 Task: Create in the project TrainForge and in the Backlog issue 'Add support for speech-to-text and text-to-speech conversion' a child issue 'Big data model interpretability and transparency remediation and testing', and assign it to team member softage.3@softage.net.
Action: Mouse moved to (200, 46)
Screenshot: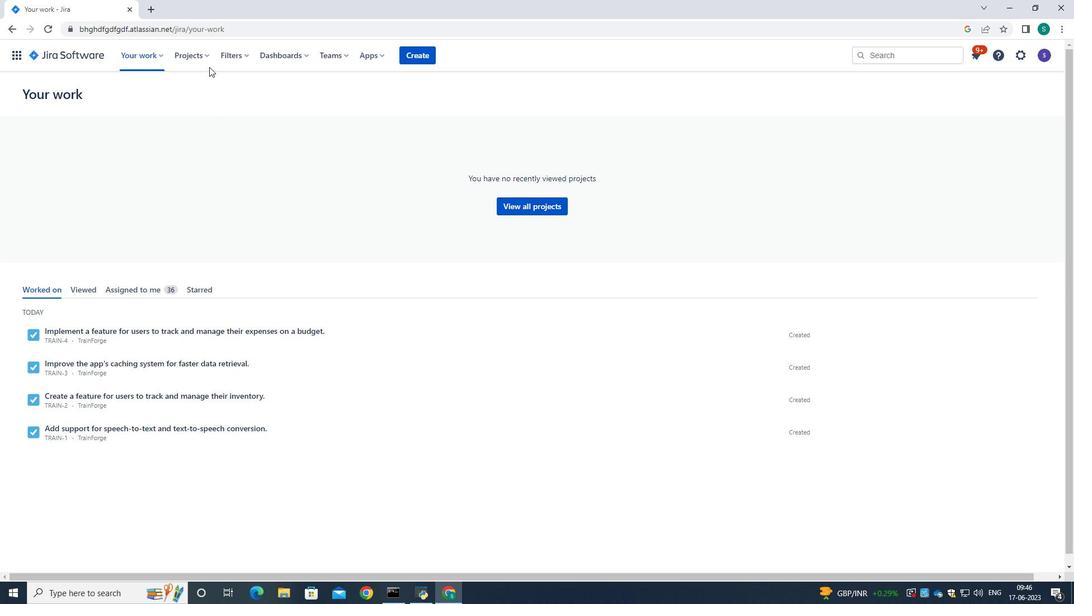 
Action: Mouse pressed left at (200, 46)
Screenshot: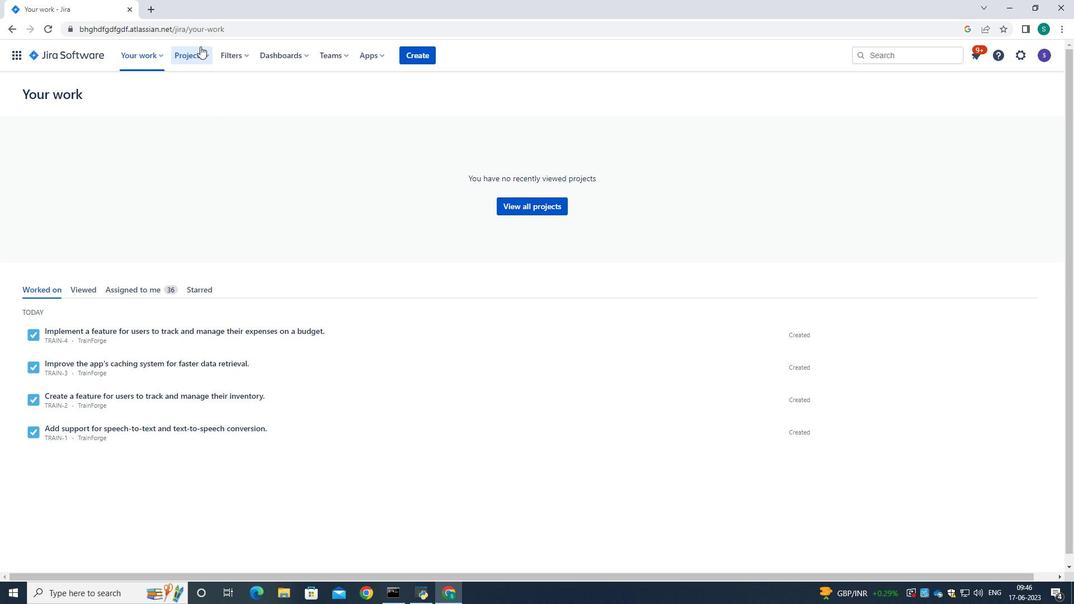 
Action: Mouse moved to (217, 113)
Screenshot: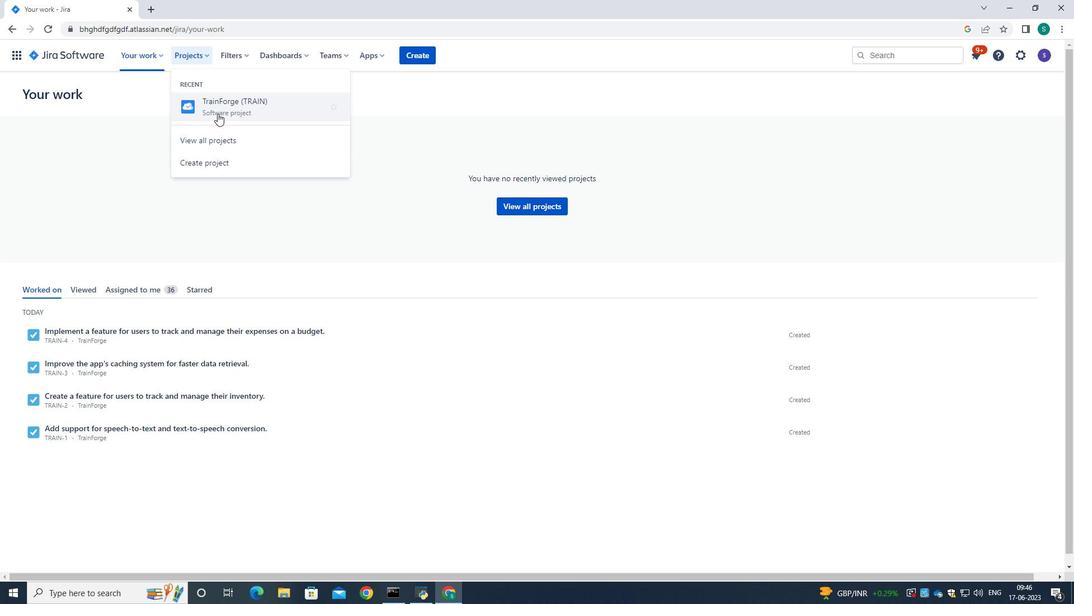 
Action: Mouse pressed left at (217, 113)
Screenshot: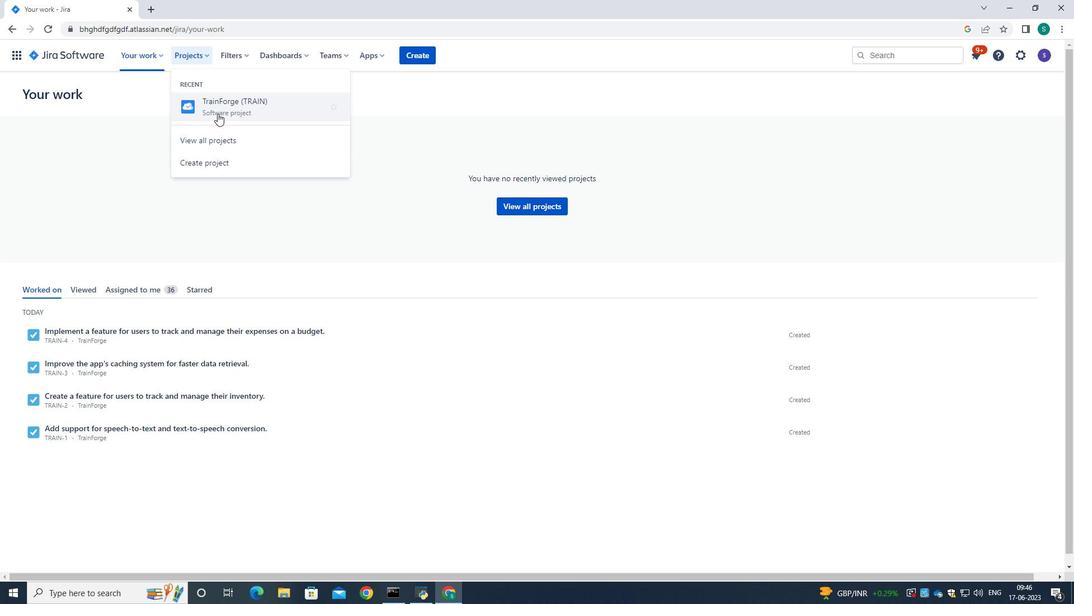 
Action: Mouse moved to (76, 174)
Screenshot: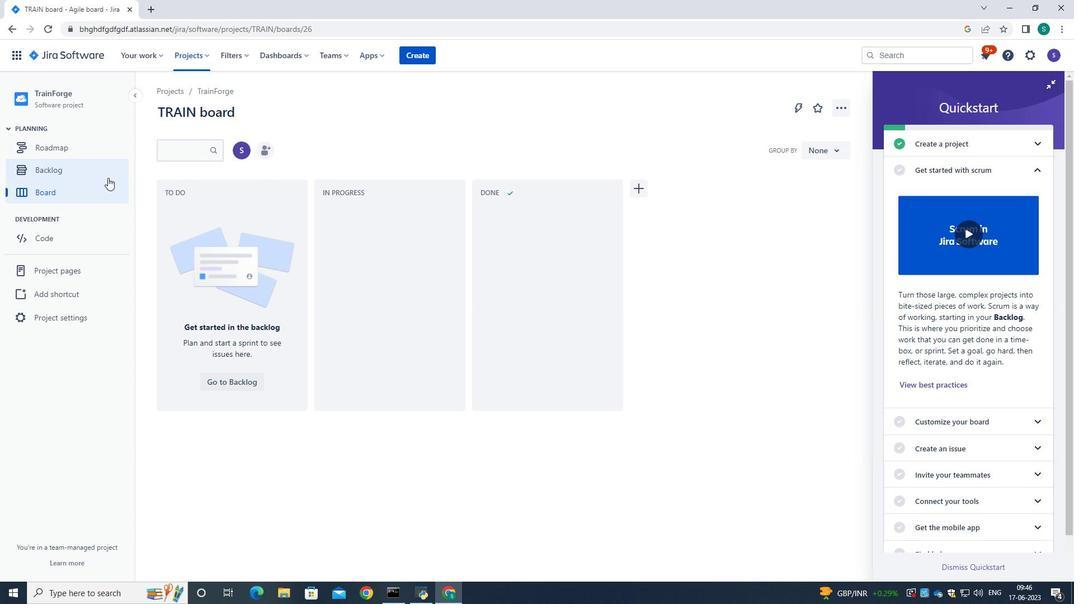
Action: Mouse pressed left at (76, 174)
Screenshot: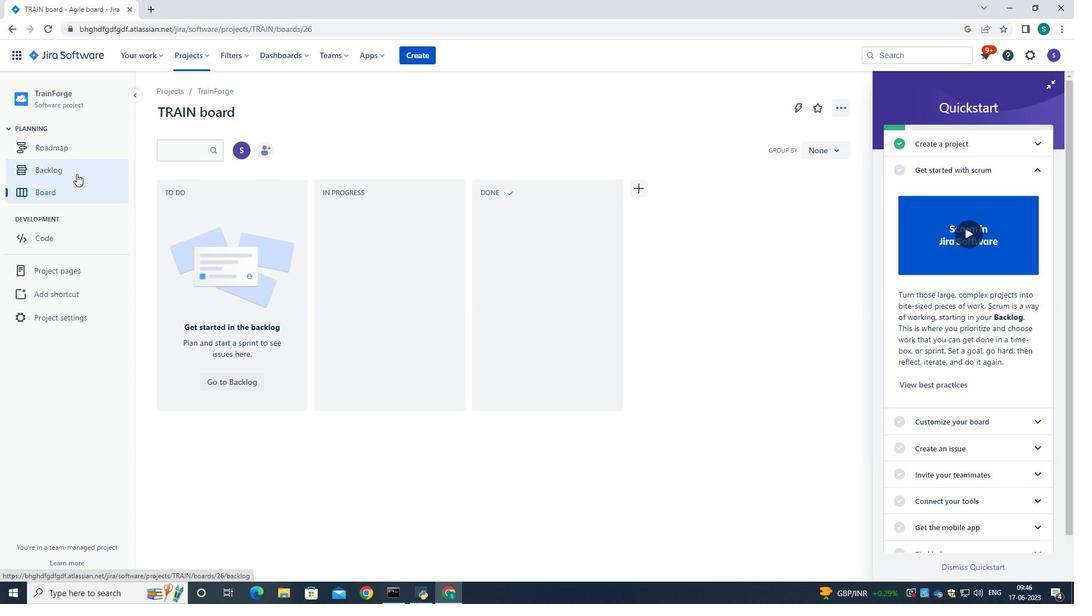 
Action: Mouse moved to (288, 204)
Screenshot: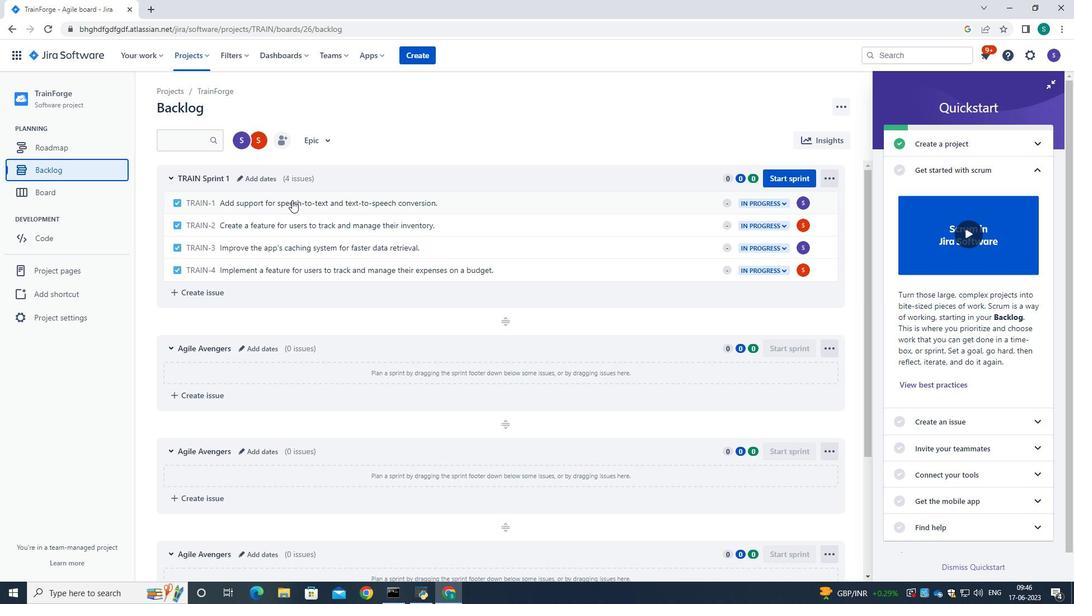 
Action: Mouse pressed left at (288, 204)
Screenshot: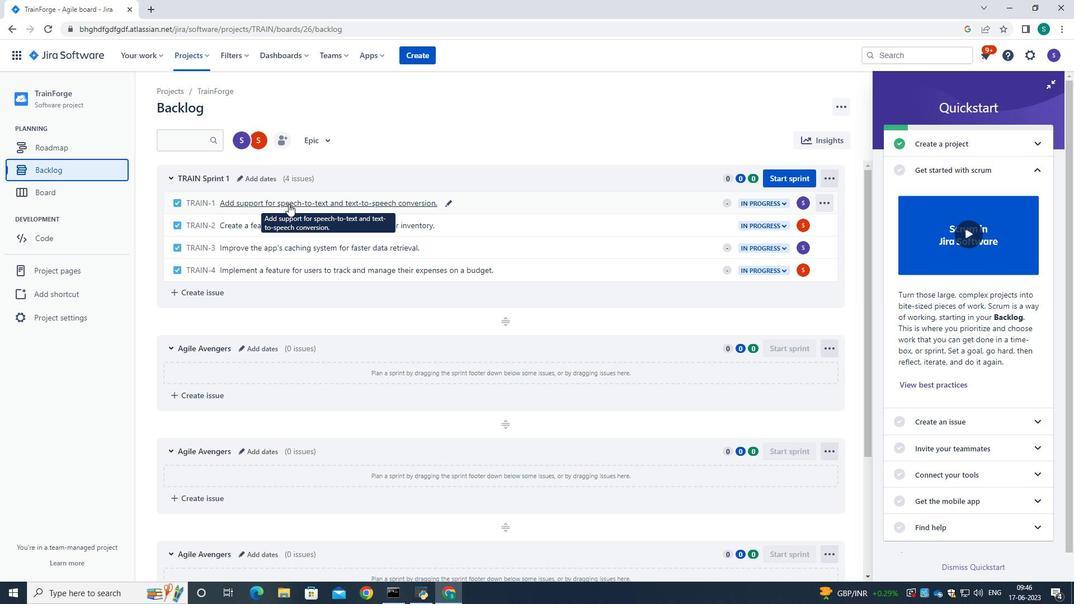 
Action: Mouse moved to (673, 241)
Screenshot: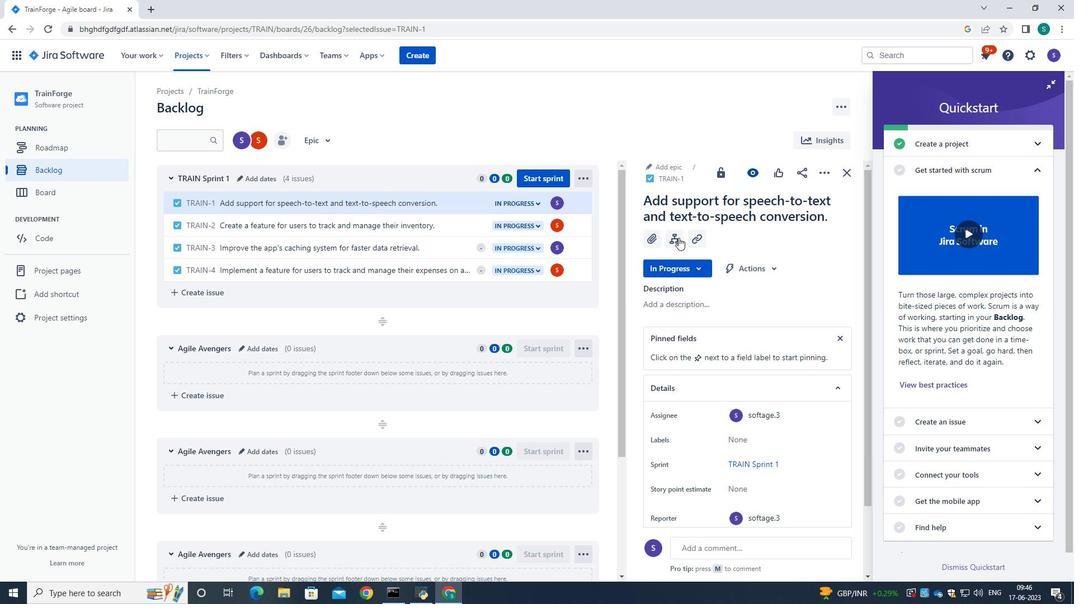 
Action: Mouse pressed left at (673, 241)
Screenshot: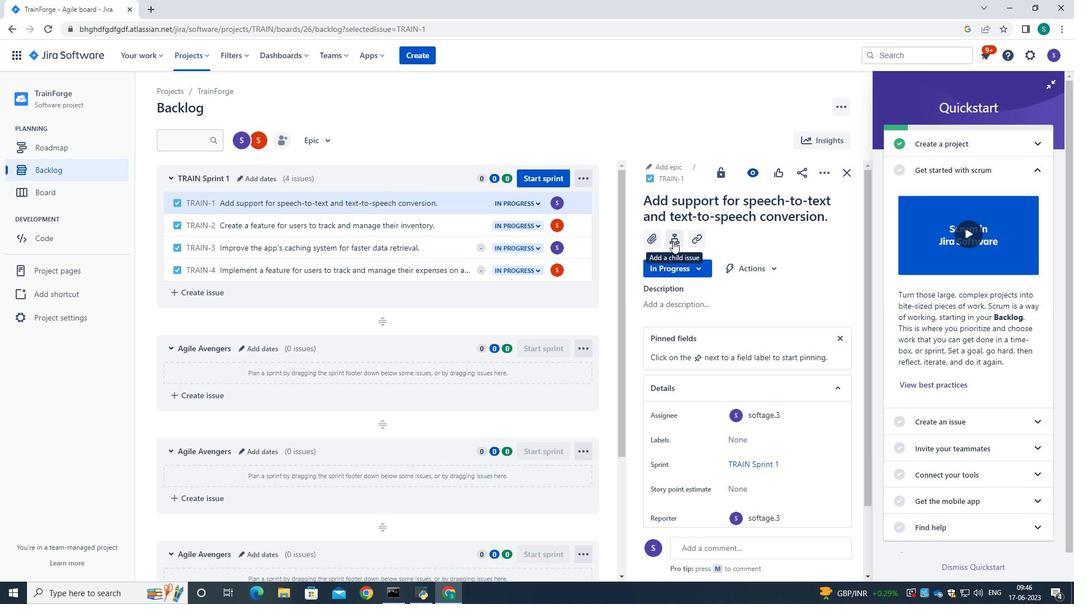 
Action: Mouse moved to (682, 356)
Screenshot: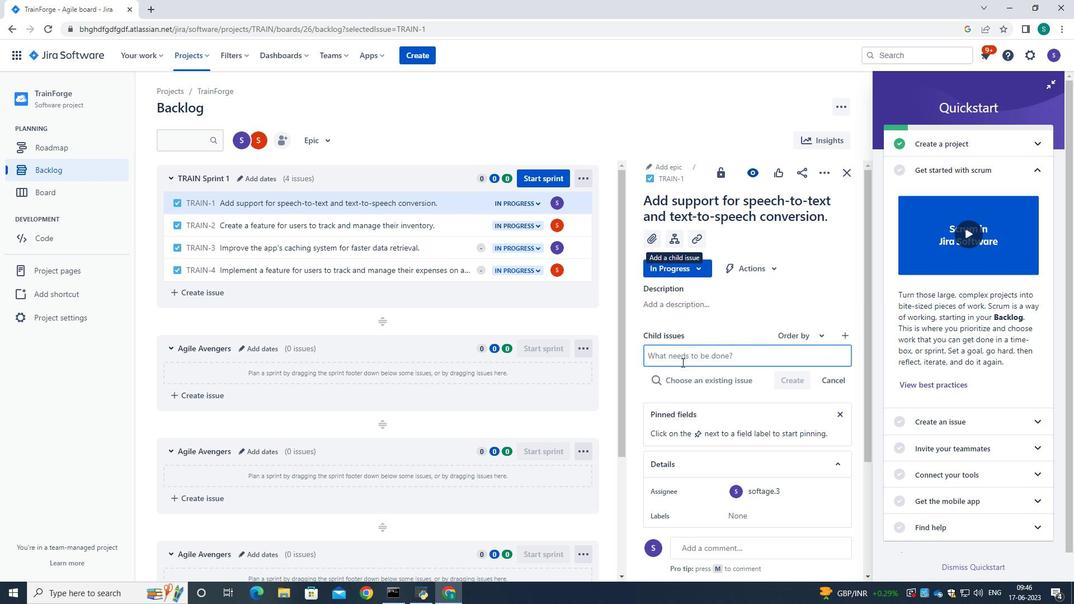 
Action: Mouse pressed left at (682, 356)
Screenshot: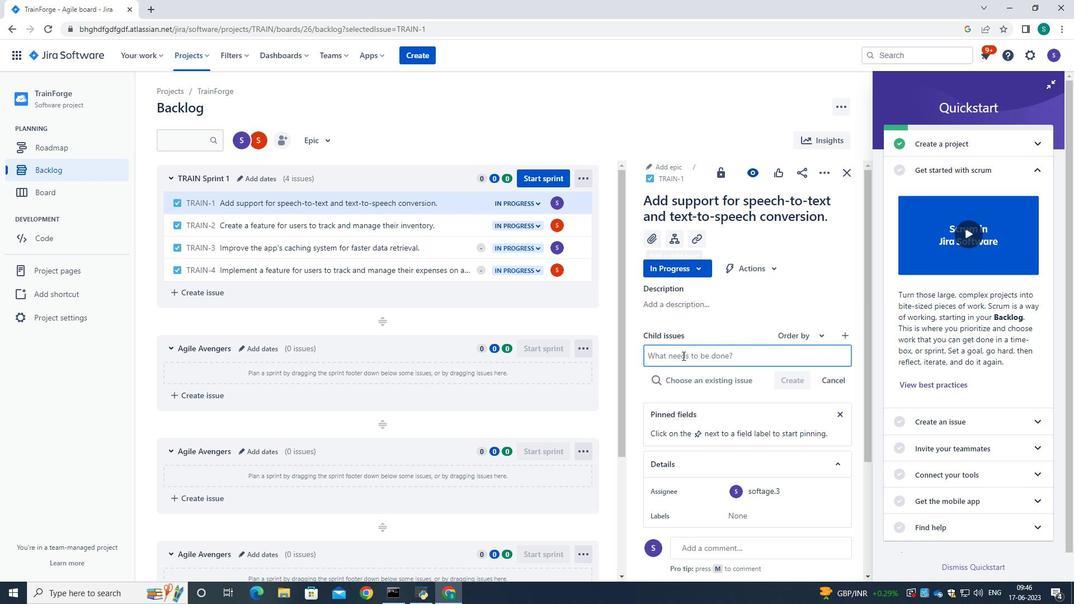 
Action: Key pressed <Key.caps_lock>B<Key.caps_lock>ig<Key.space>data<Key.space>model<Key.space>interpretability<Key.space>and<Key.space>transparency<Key.space>remediation<Key.space>and<Key.space>testing.
Screenshot: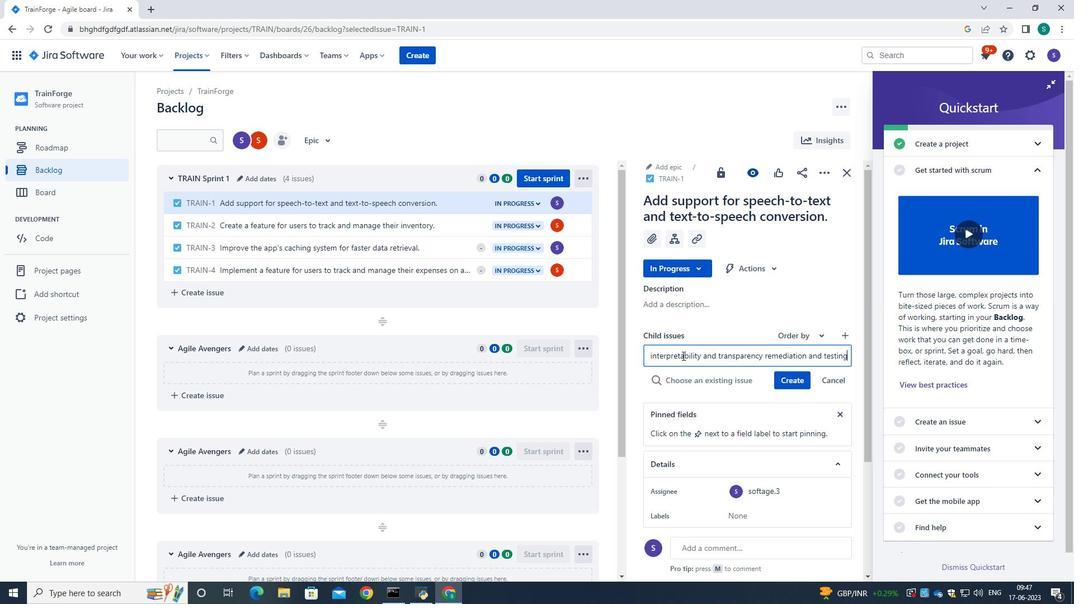 
Action: Mouse moved to (789, 379)
Screenshot: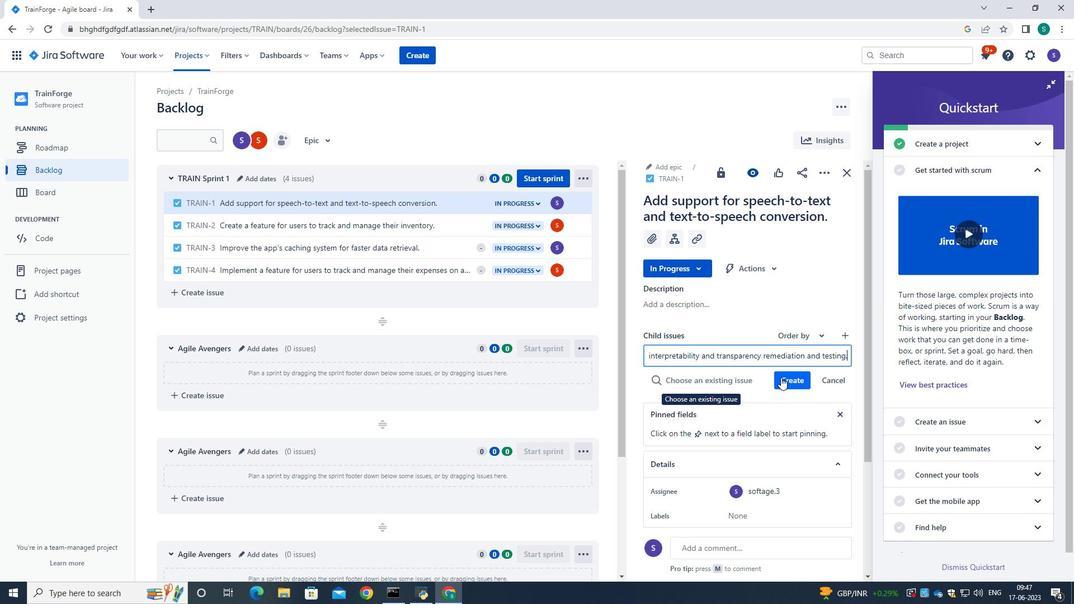 
Action: Mouse pressed left at (789, 379)
Screenshot: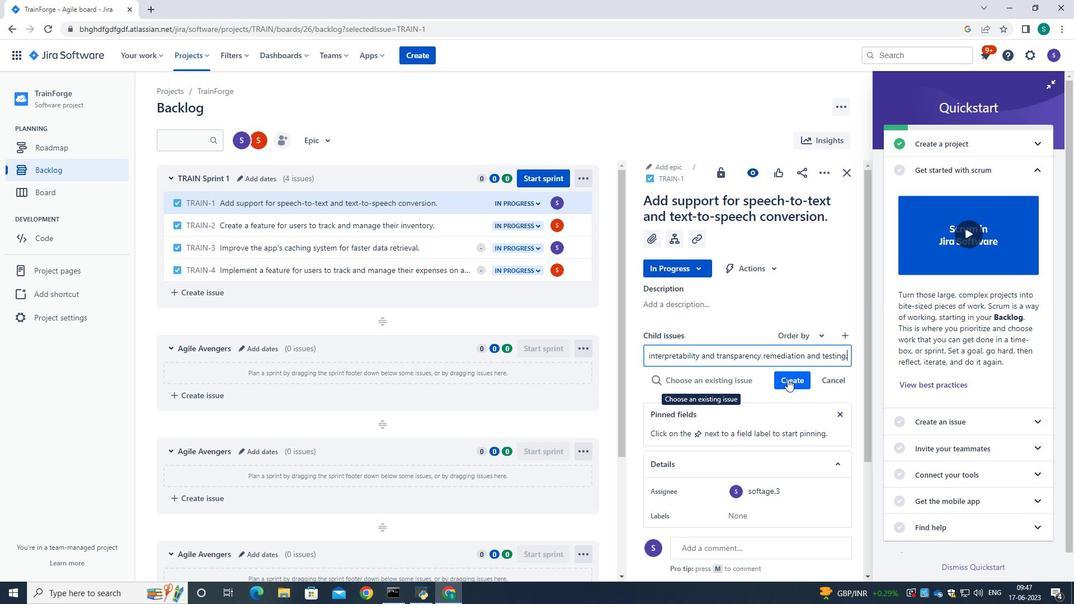 
Action: Mouse moved to (841, 364)
Screenshot: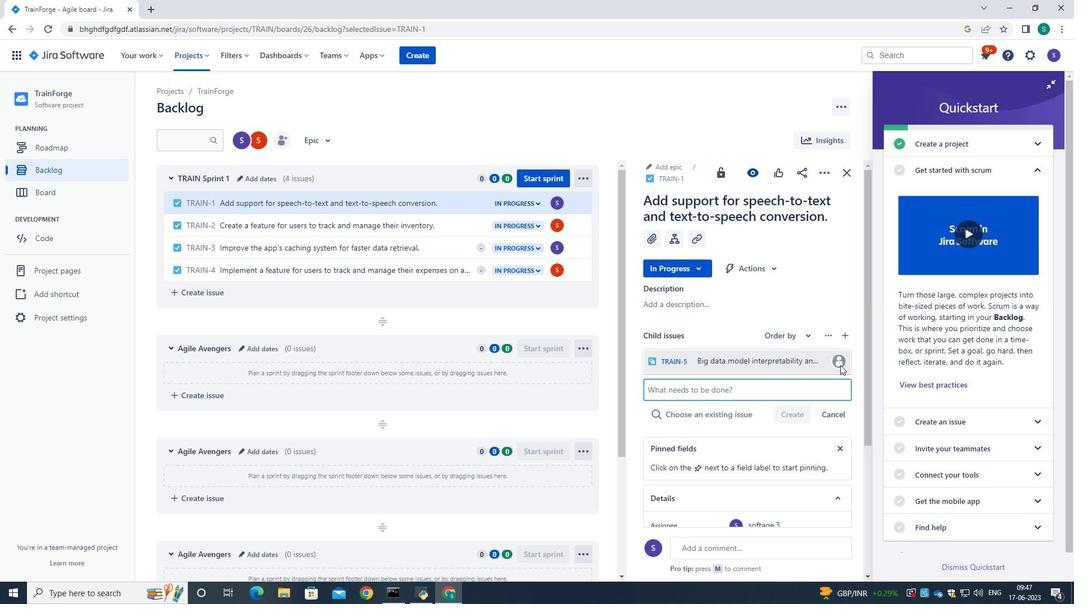 
Action: Mouse pressed left at (841, 364)
Screenshot: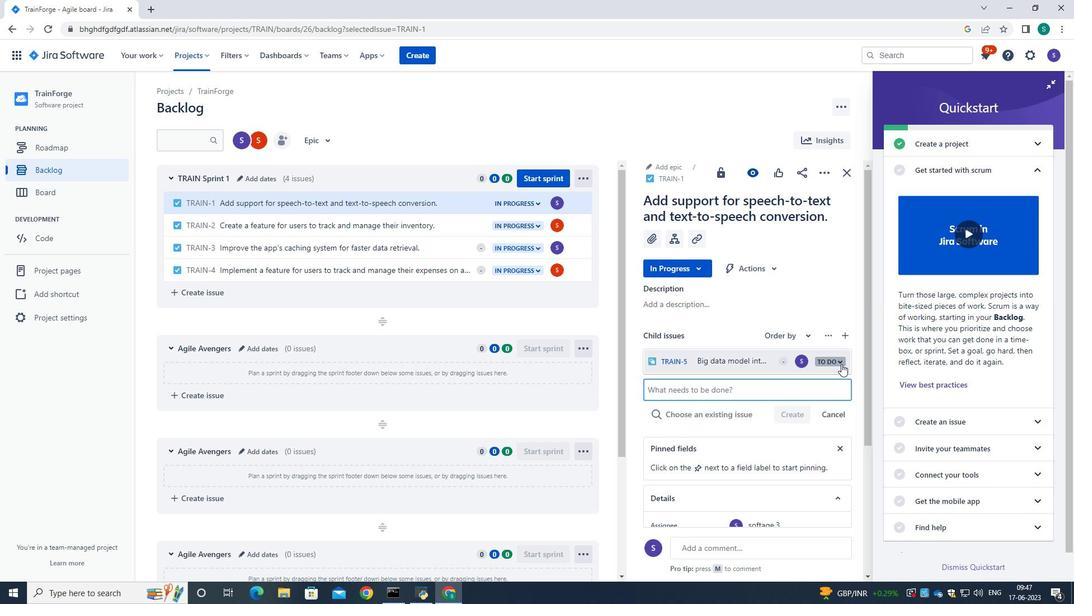 
Action: Mouse moved to (834, 362)
Screenshot: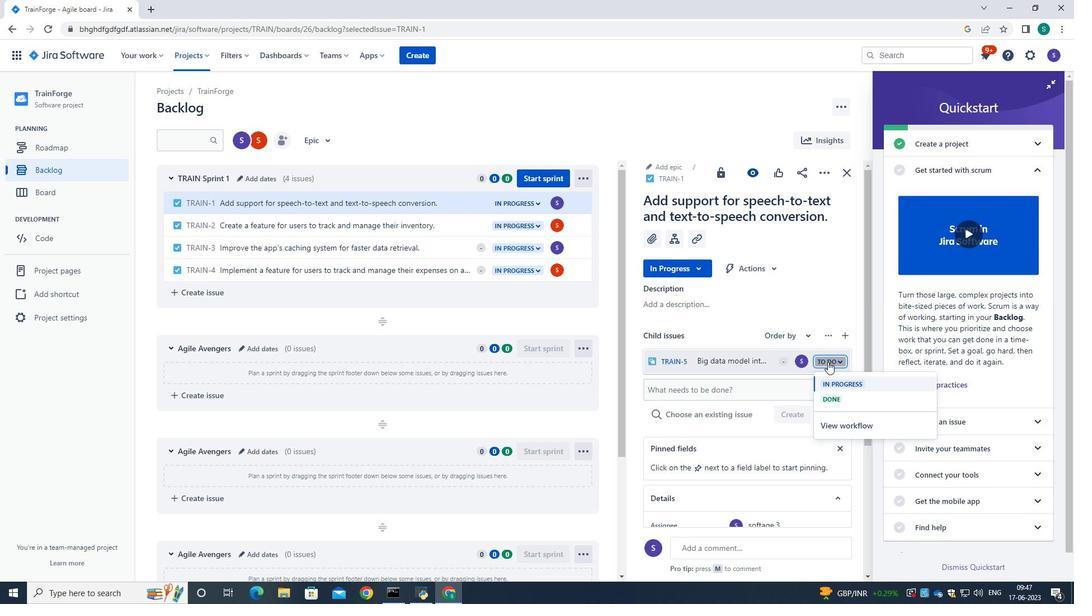 
Action: Mouse pressed left at (834, 362)
Screenshot: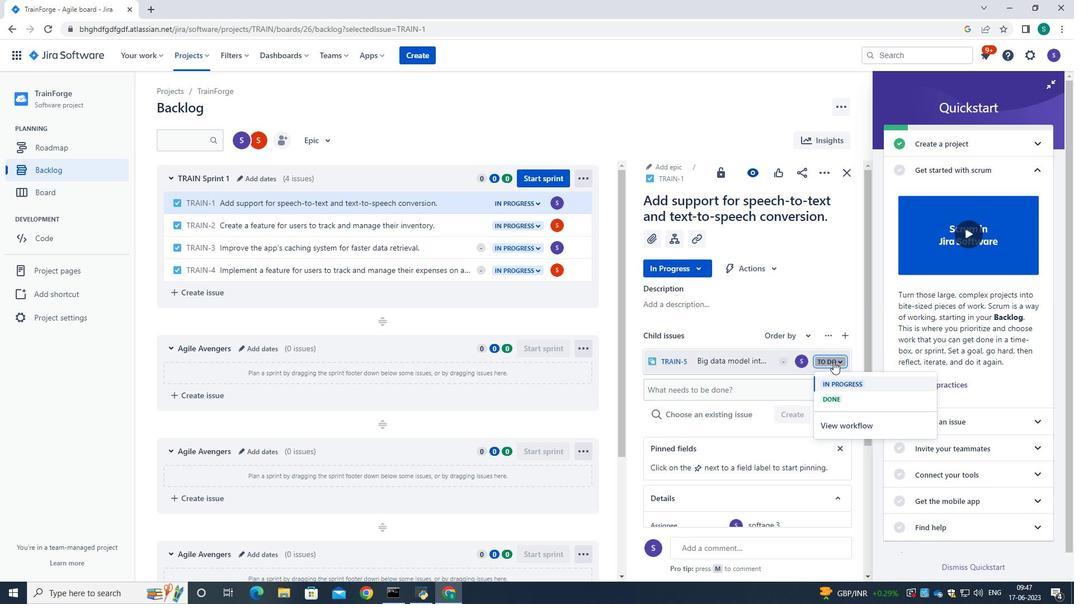 
Action: Mouse moved to (807, 361)
Screenshot: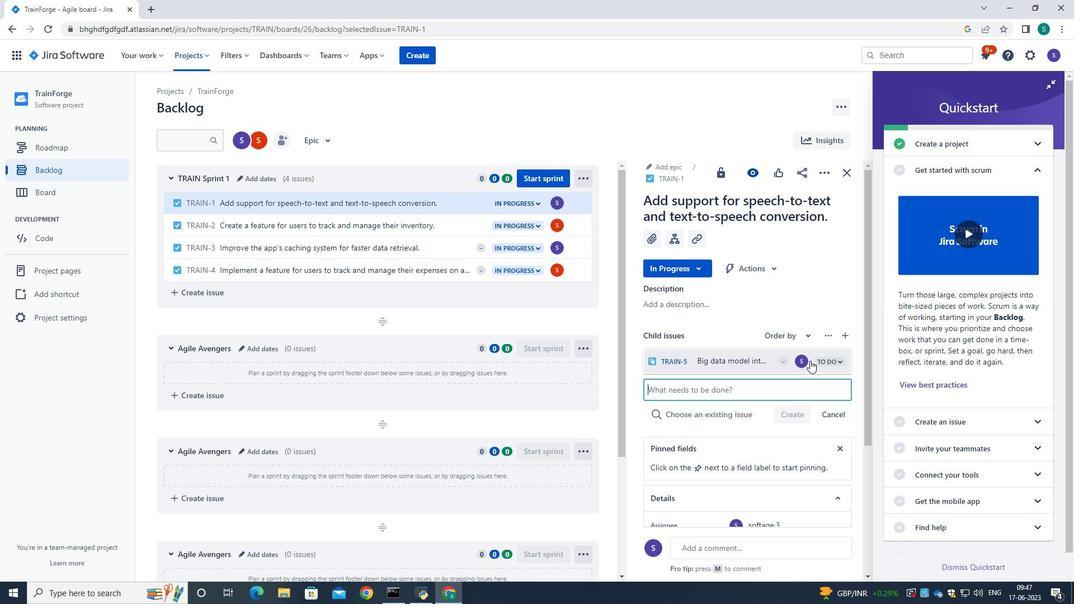 
Action: Mouse pressed left at (807, 361)
Screenshot: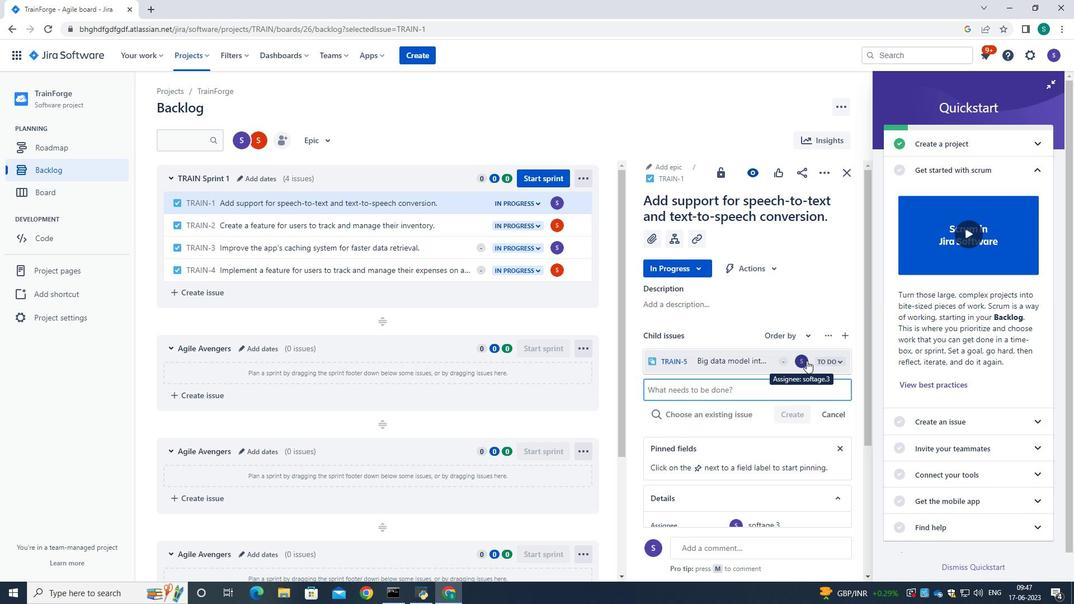
Action: Mouse moved to (707, 298)
Screenshot: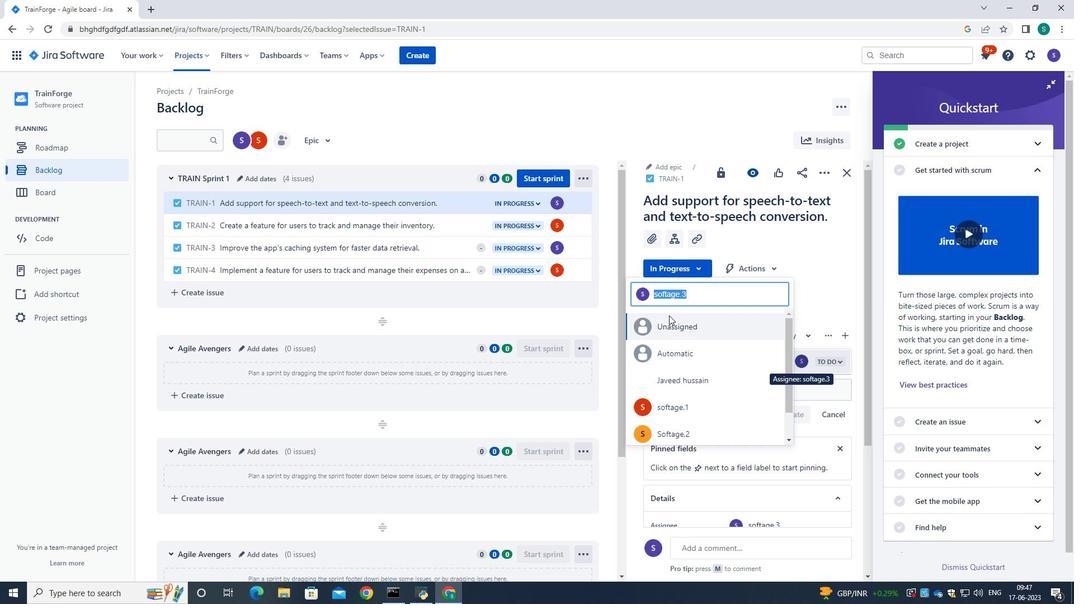 
Action: Key pressed <Key.backspace>softage.3<Key.shift>@softage.net
Screenshot: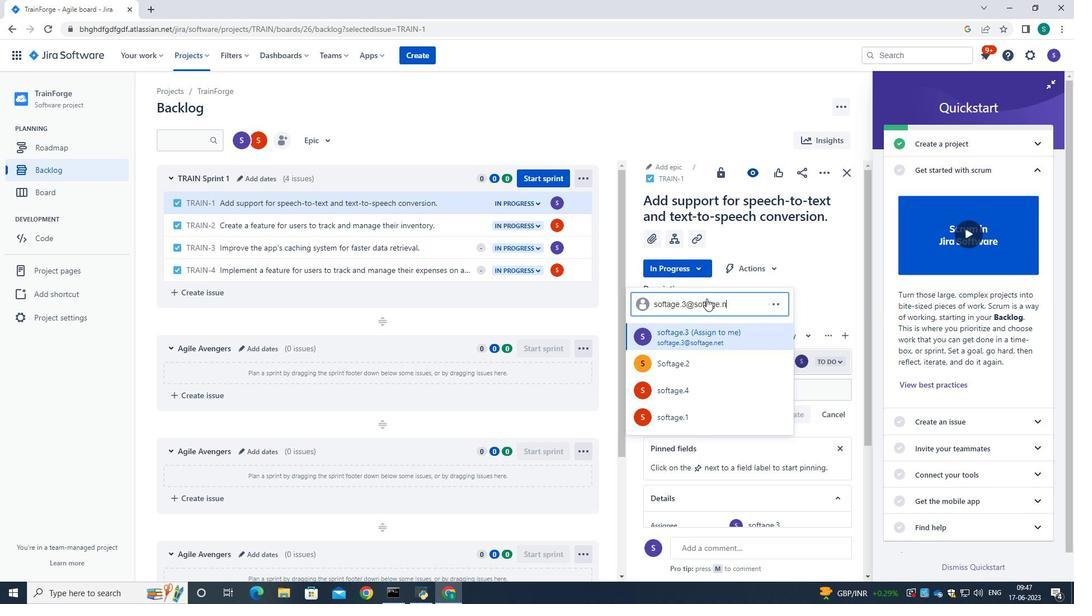 
Action: Mouse moved to (689, 365)
Screenshot: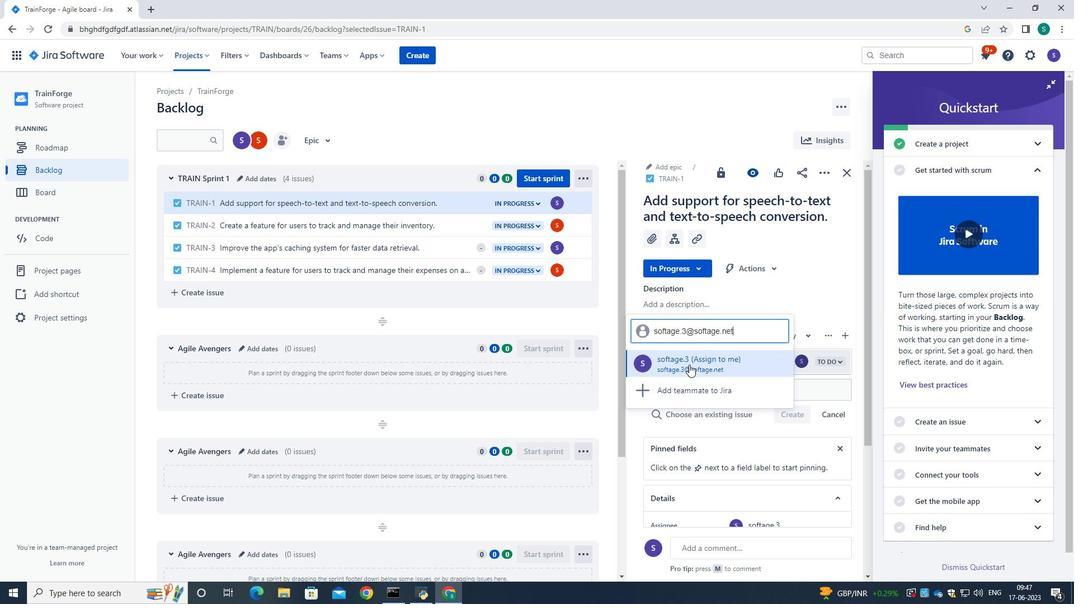 
Action: Mouse pressed left at (689, 365)
Screenshot: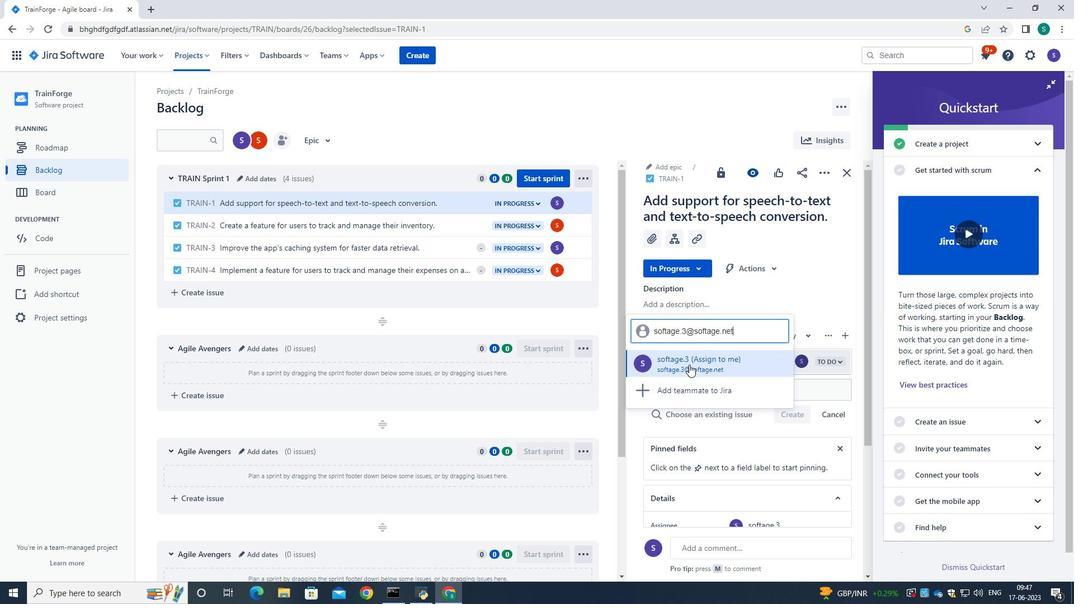 
Action: Mouse moved to (763, 300)
Screenshot: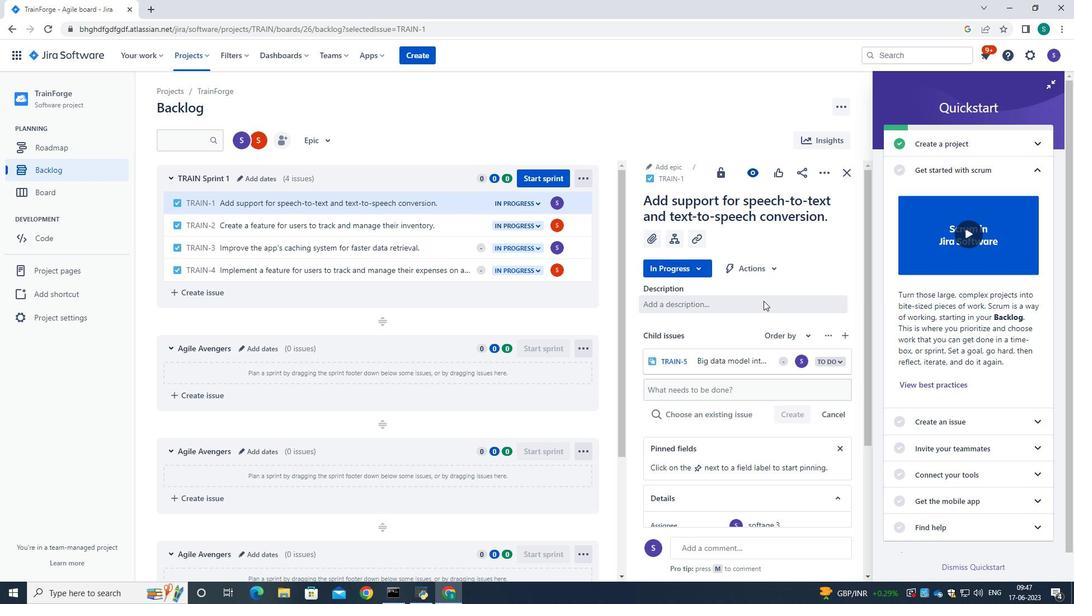 
Action: Mouse scrolled (763, 299) with delta (0, 0)
Screenshot: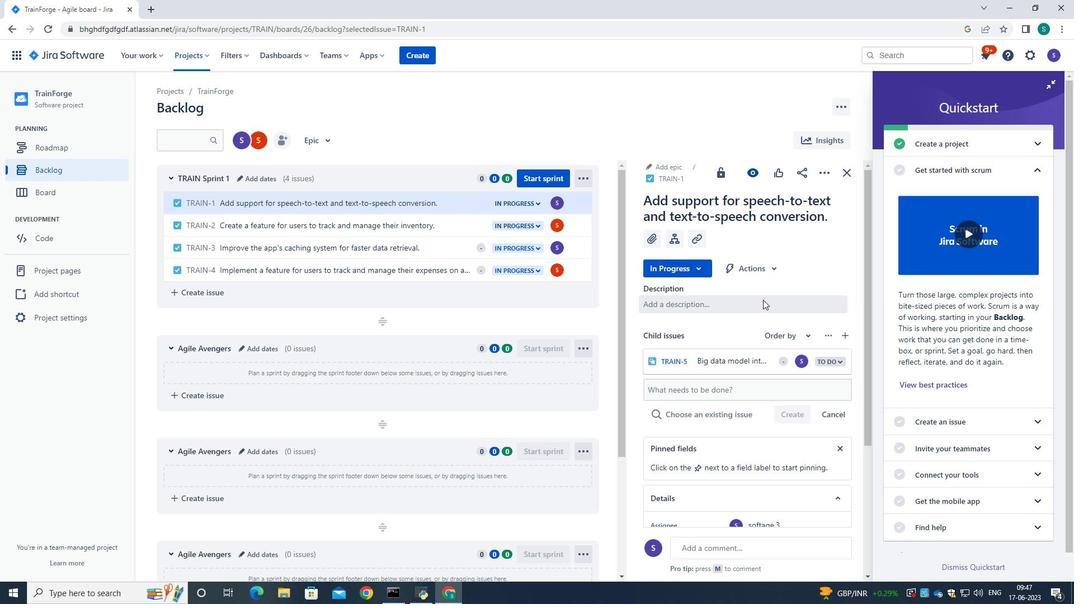 
Action: Mouse moved to (775, 269)
Screenshot: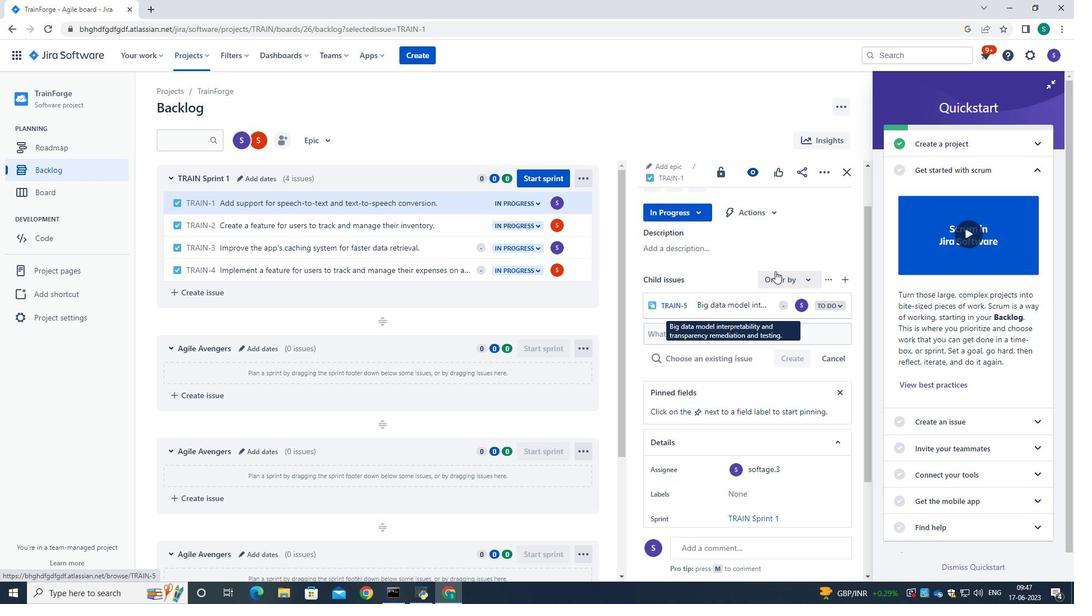 
